 Task: Toggle the option "Network master clock" in network synchronization.
Action: Mouse moved to (106, 14)
Screenshot: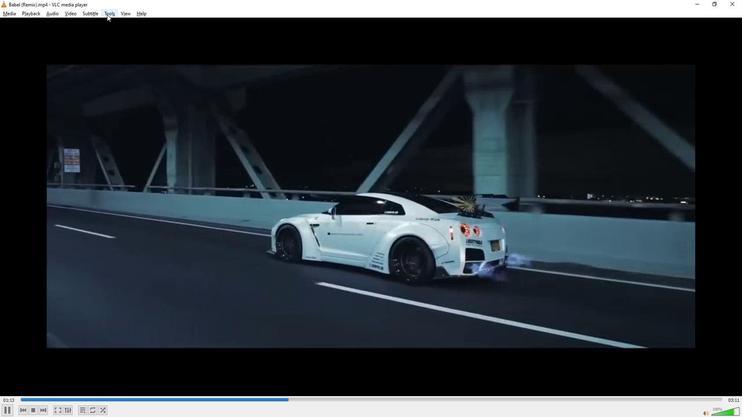 
Action: Mouse pressed left at (106, 14)
Screenshot: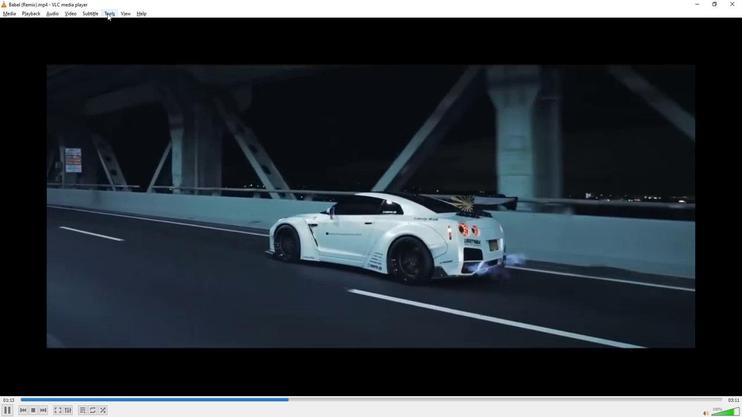 
Action: Mouse moved to (120, 104)
Screenshot: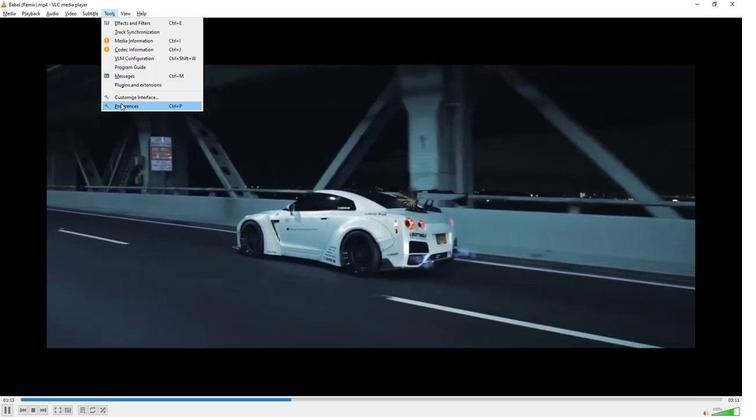 
Action: Mouse pressed left at (120, 104)
Screenshot: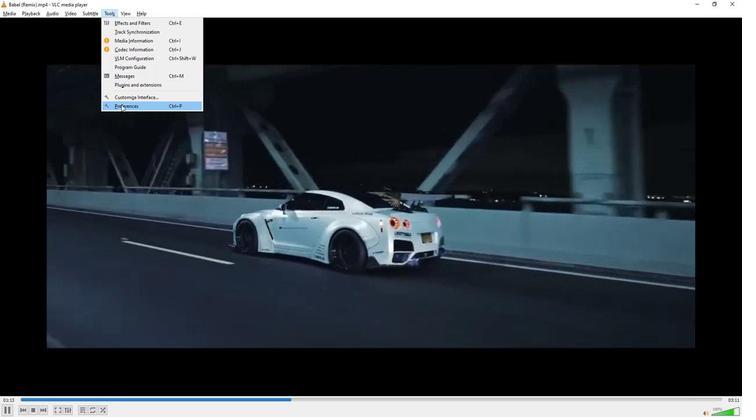
Action: Mouse moved to (208, 324)
Screenshot: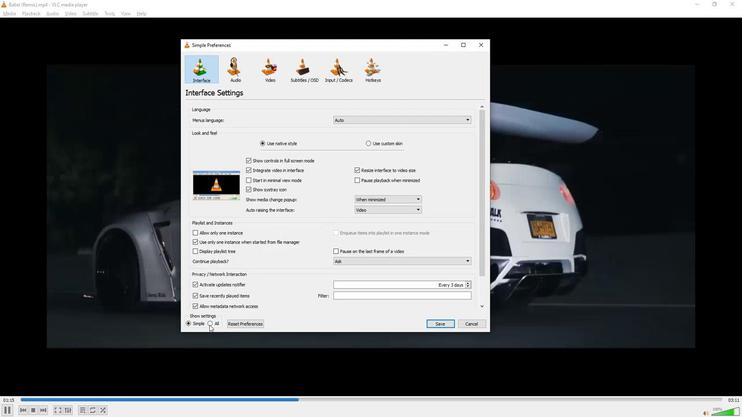 
Action: Mouse pressed left at (208, 324)
Screenshot: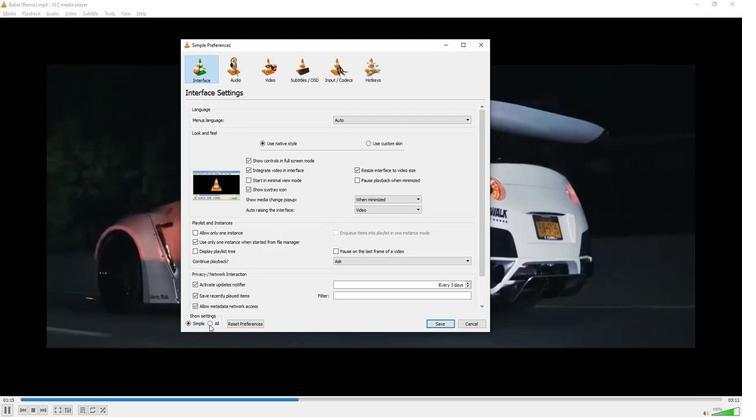 
Action: Mouse moved to (227, 118)
Screenshot: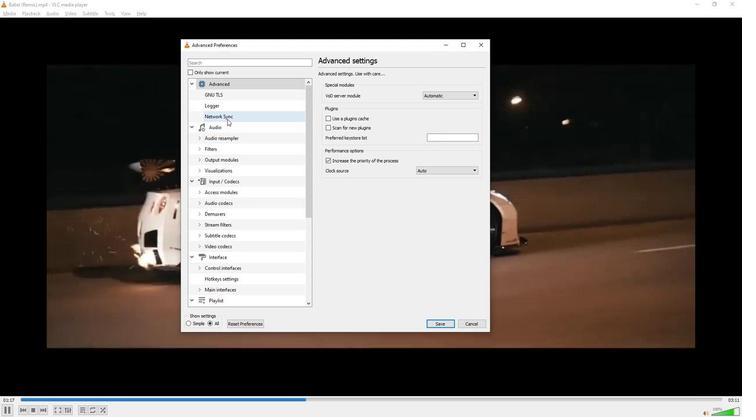 
Action: Mouse pressed left at (227, 118)
Screenshot: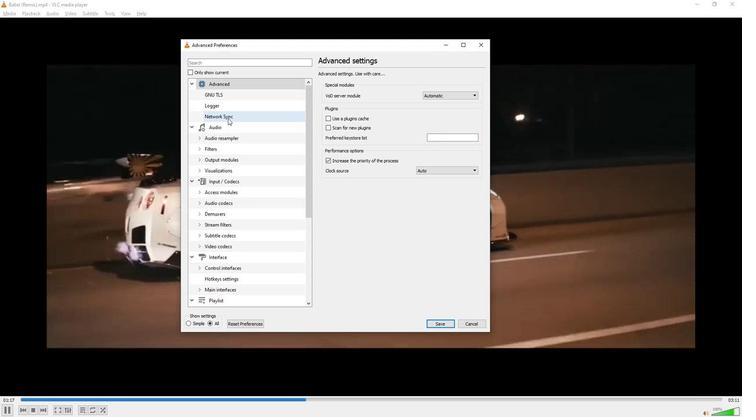 
Action: Mouse moved to (325, 85)
Screenshot: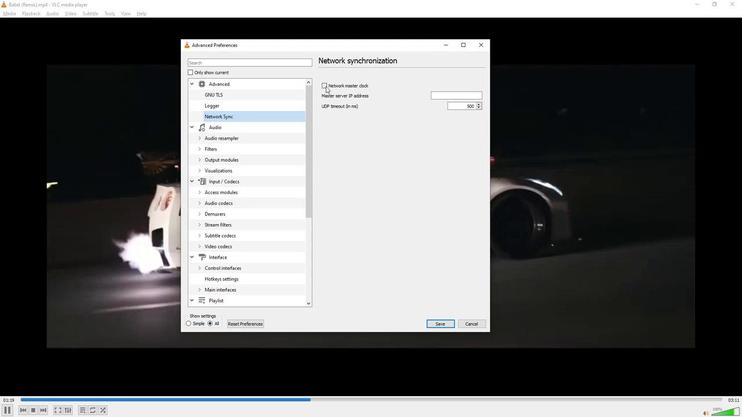 
Action: Mouse pressed left at (325, 85)
Screenshot: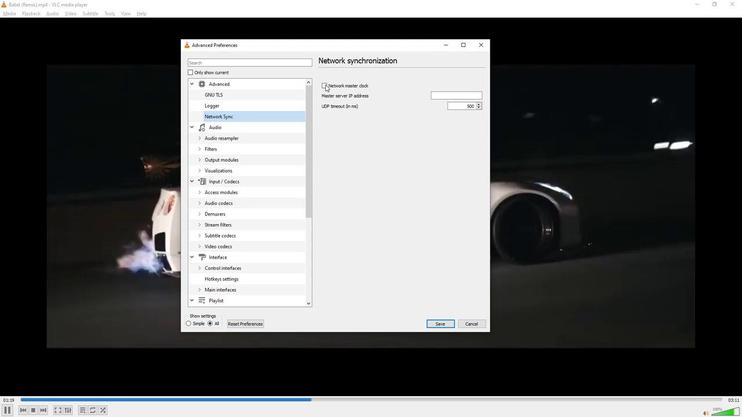 
Action: Mouse moved to (342, 210)
Screenshot: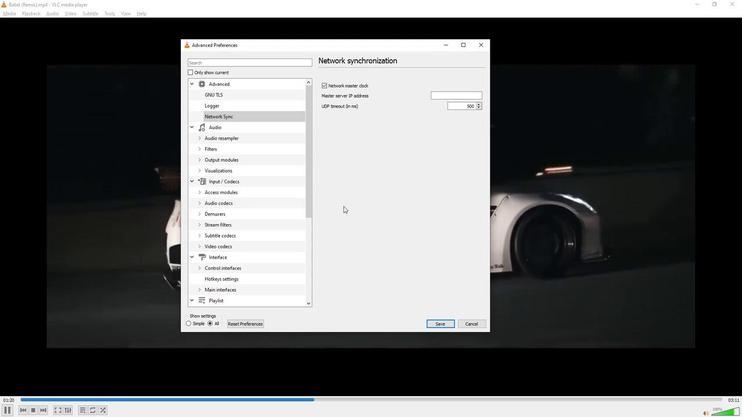 
